 Task: Create a task  Update the app to support the latest operating systems , assign it to team member softage.7@softage.net in the project Trex and update the status of the task to  At Risk , set the priority of the task to Medium.
Action: Mouse moved to (20, 56)
Screenshot: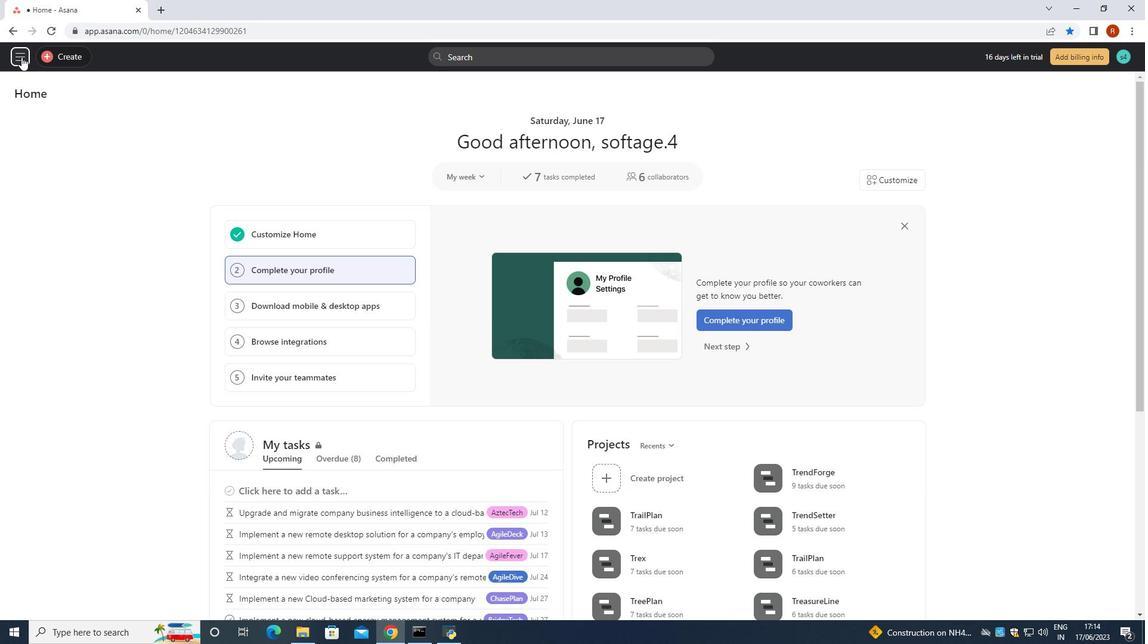 
Action: Mouse pressed left at (20, 56)
Screenshot: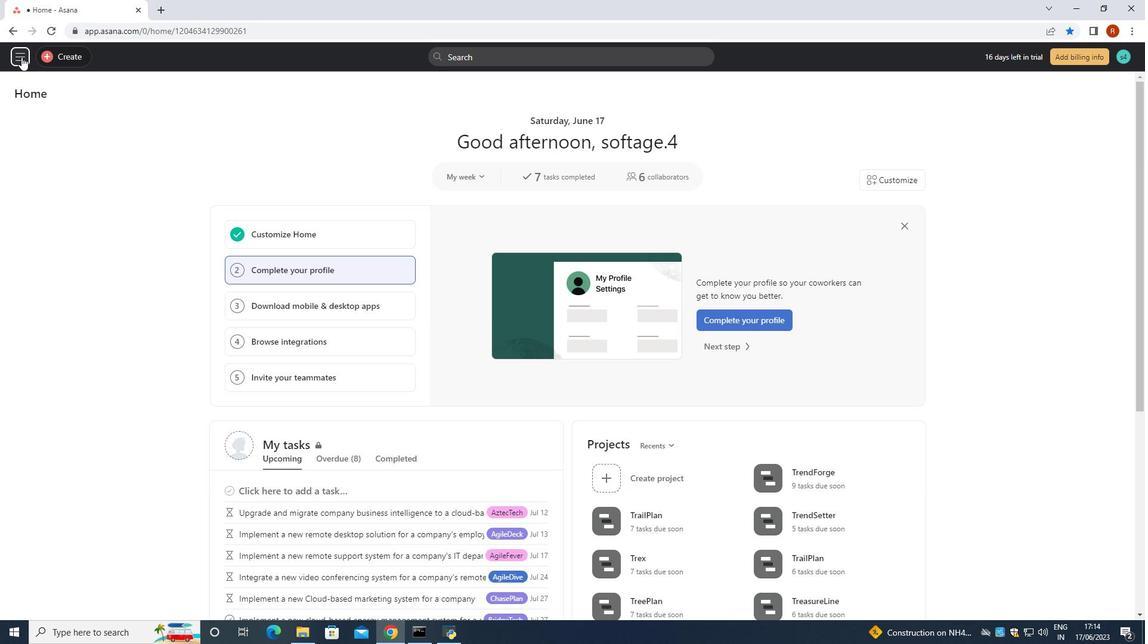 
Action: Mouse moved to (51, 347)
Screenshot: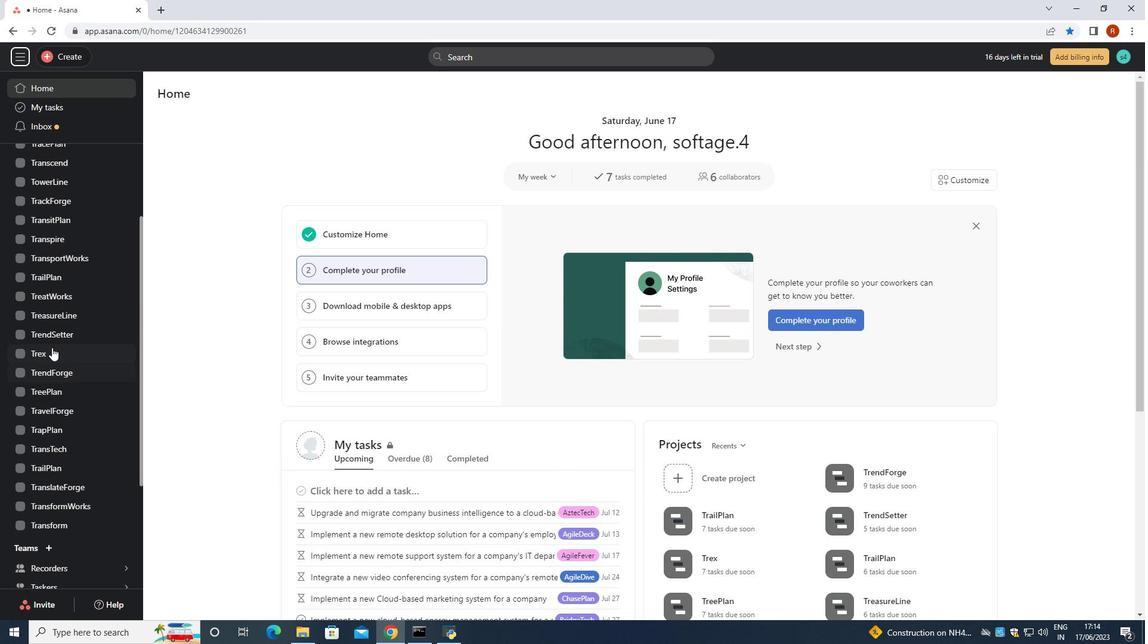 
Action: Mouse pressed left at (51, 347)
Screenshot: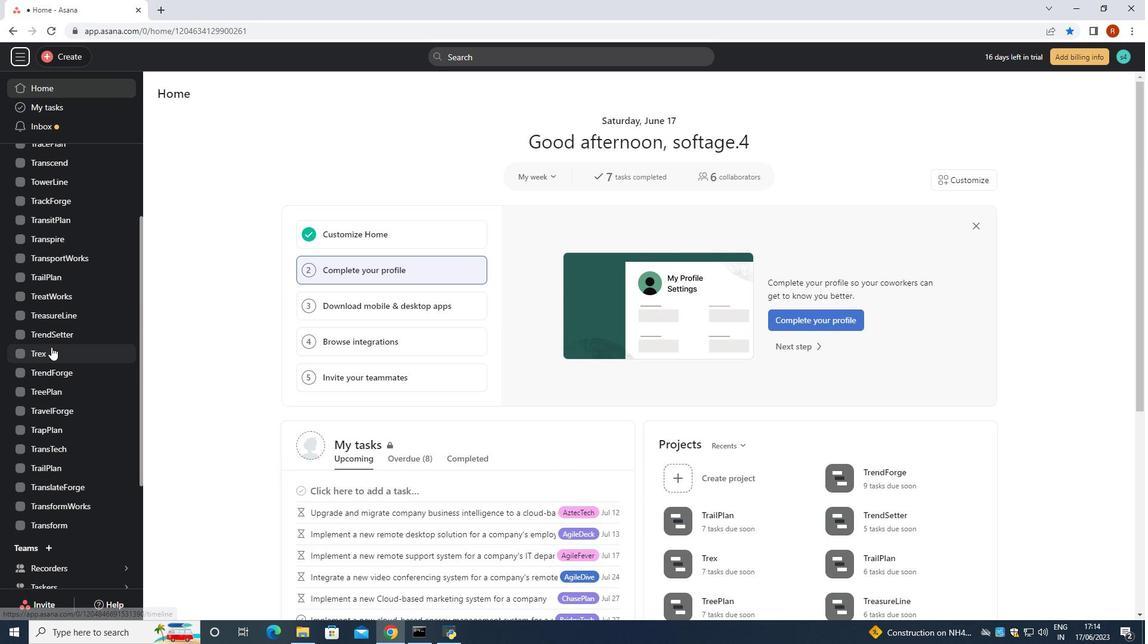 
Action: Mouse moved to (187, 152)
Screenshot: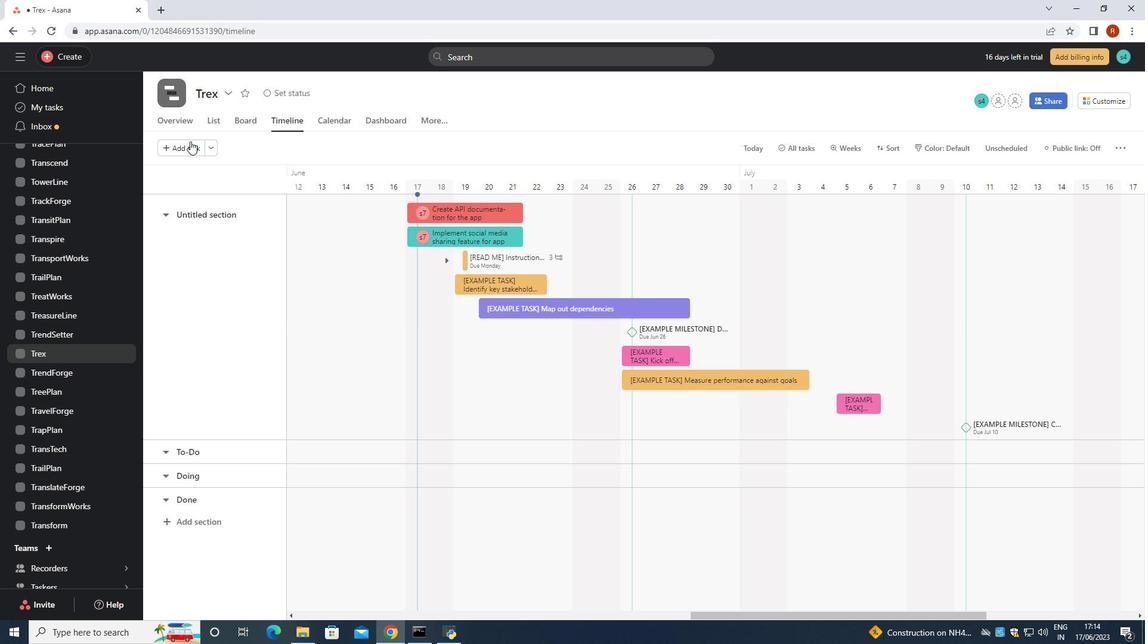 
Action: Mouse pressed left at (187, 152)
Screenshot: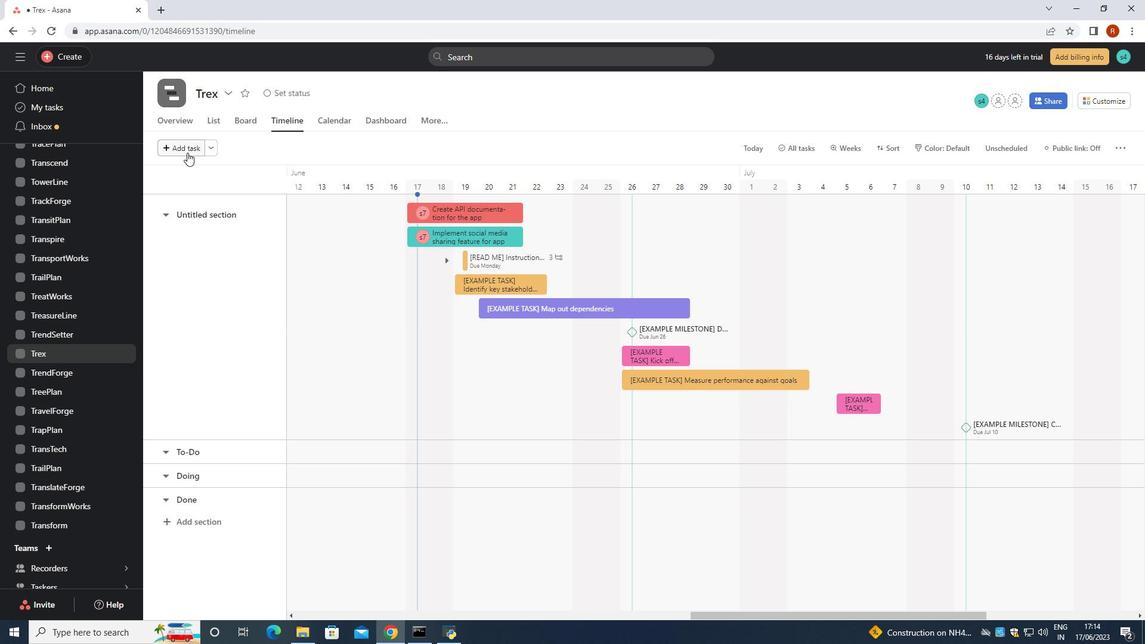 
Action: Key pressed <Key.shift><Key.shift><Key.shift><Key.shift><Key.shift><Key.shift><Key.shift><Key.shift><Key.shift><Key.shift><Key.shift><Key.shift><Key.shift><Key.shift><Key.shift><Key.shift><Key.shift><Key.shift>Update<Key.space>thr<Key.backspace>e<Key.space>app<Key.space>to<Key.space>support<Key.space>the<Key.space>latest<Key.space>operating<Key.space>systems<Key.enter>
Screenshot: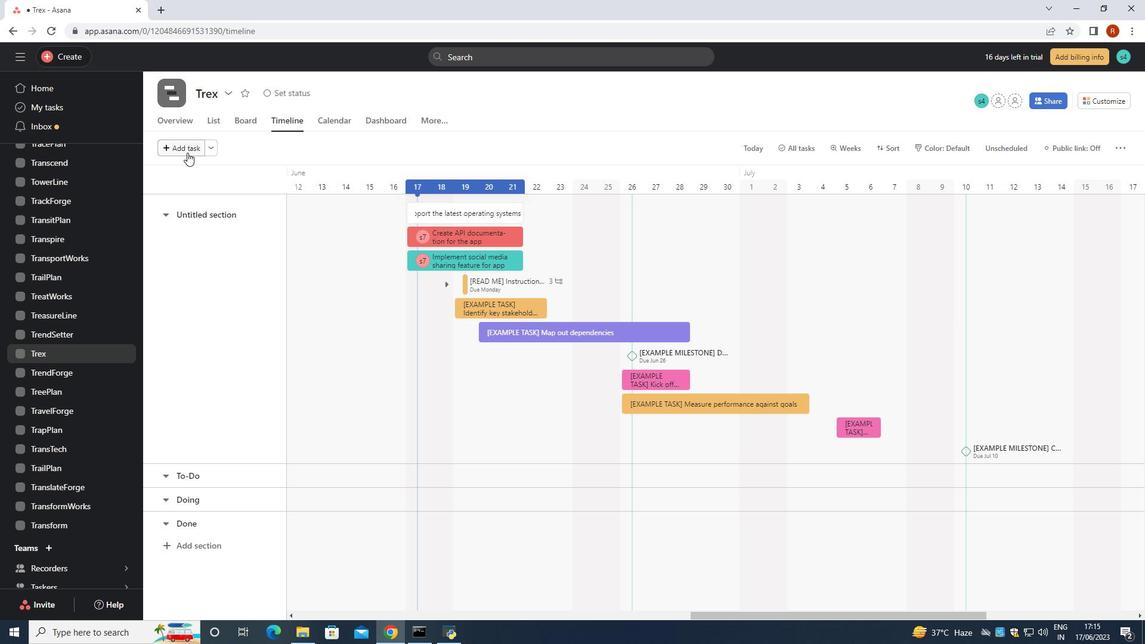 
Action: Mouse moved to (496, 209)
Screenshot: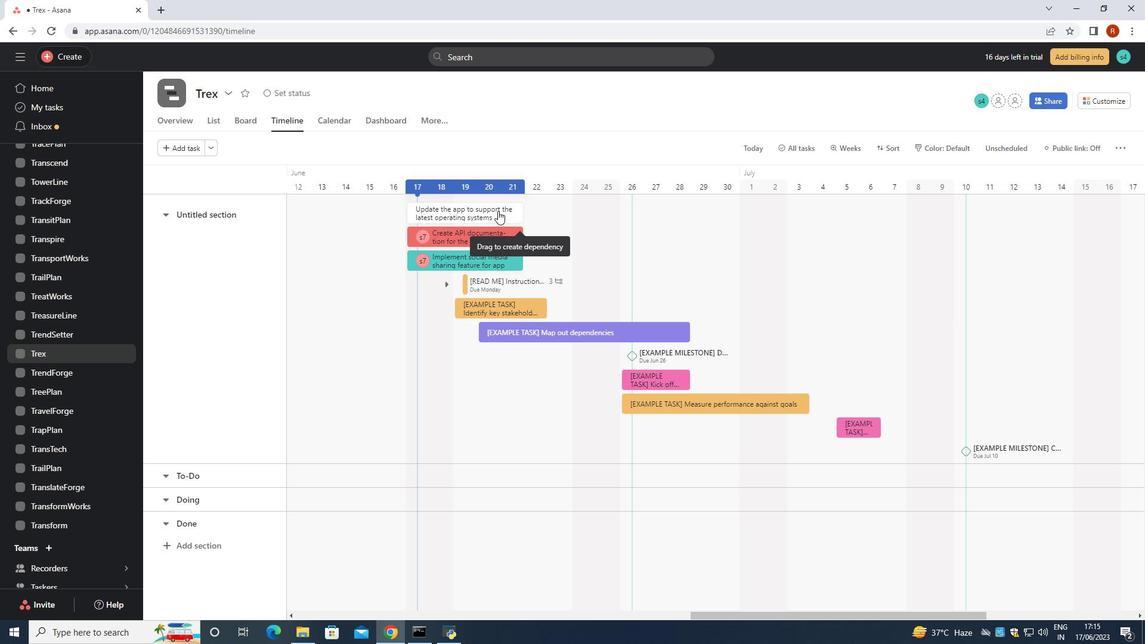 
Action: Mouse pressed left at (496, 209)
Screenshot: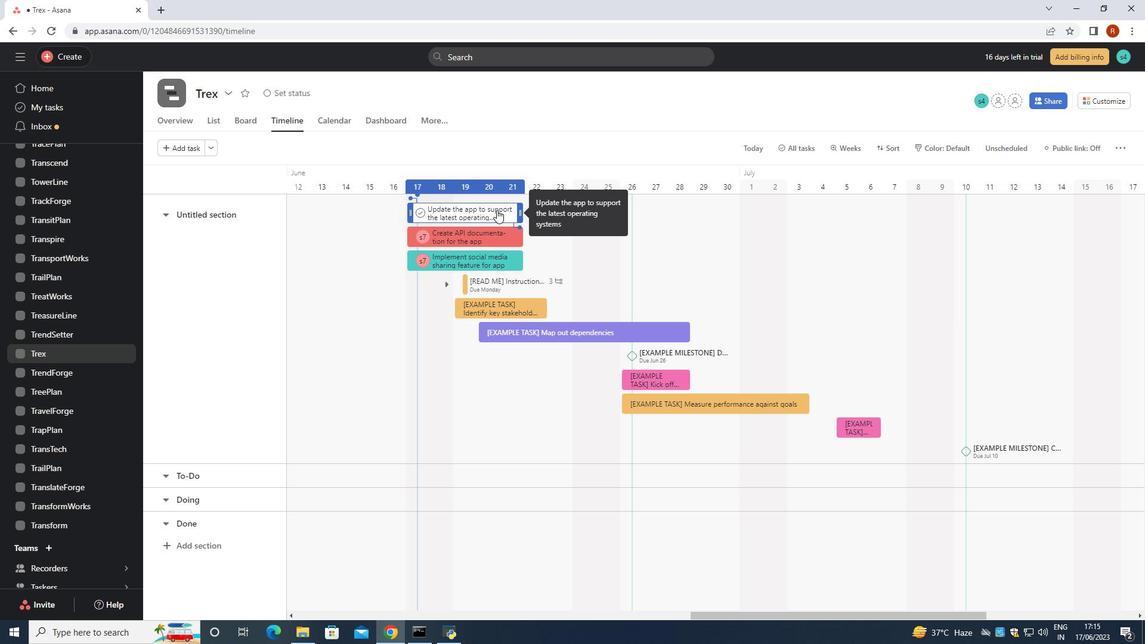 
Action: Mouse moved to (831, 219)
Screenshot: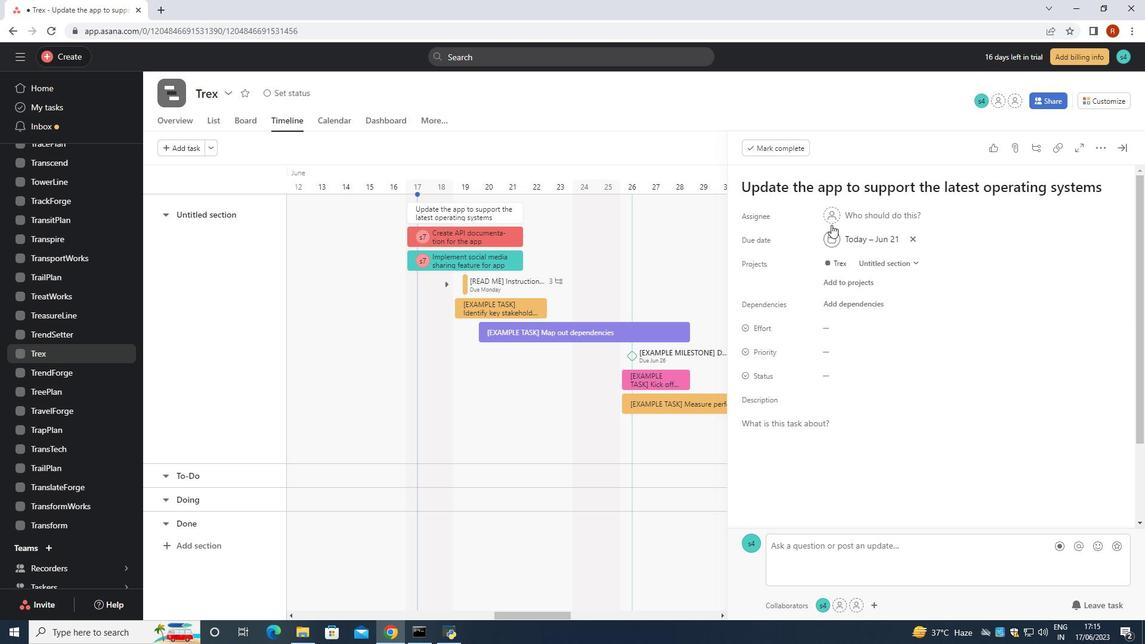 
Action: Mouse pressed left at (831, 219)
Screenshot: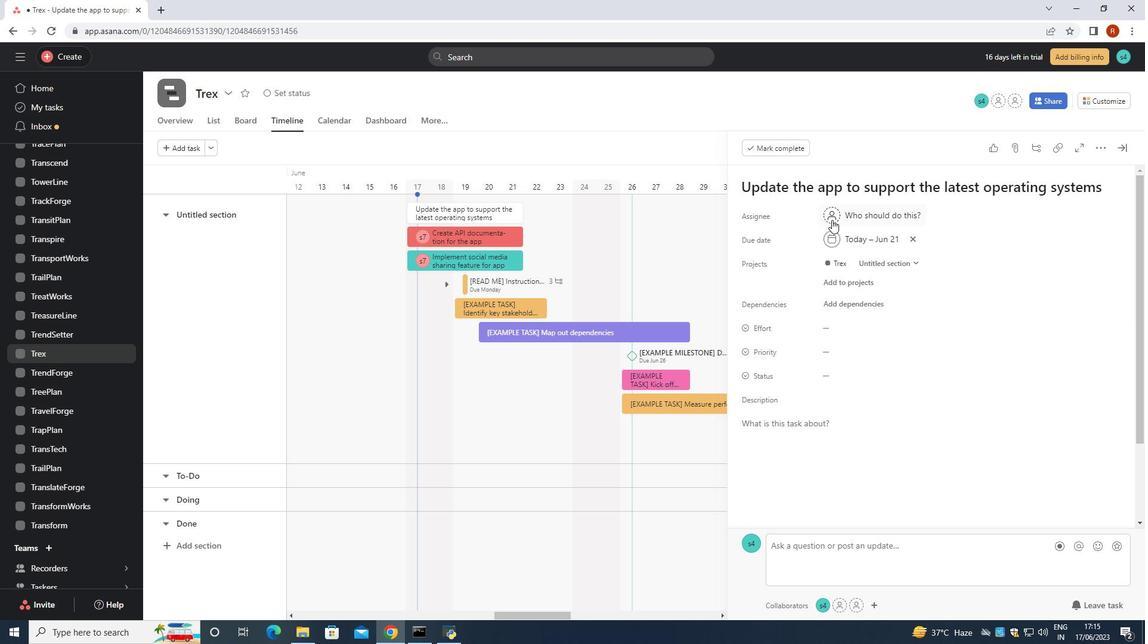 
Action: Key pressed softage.7<Key.shift>@softage.net
Screenshot: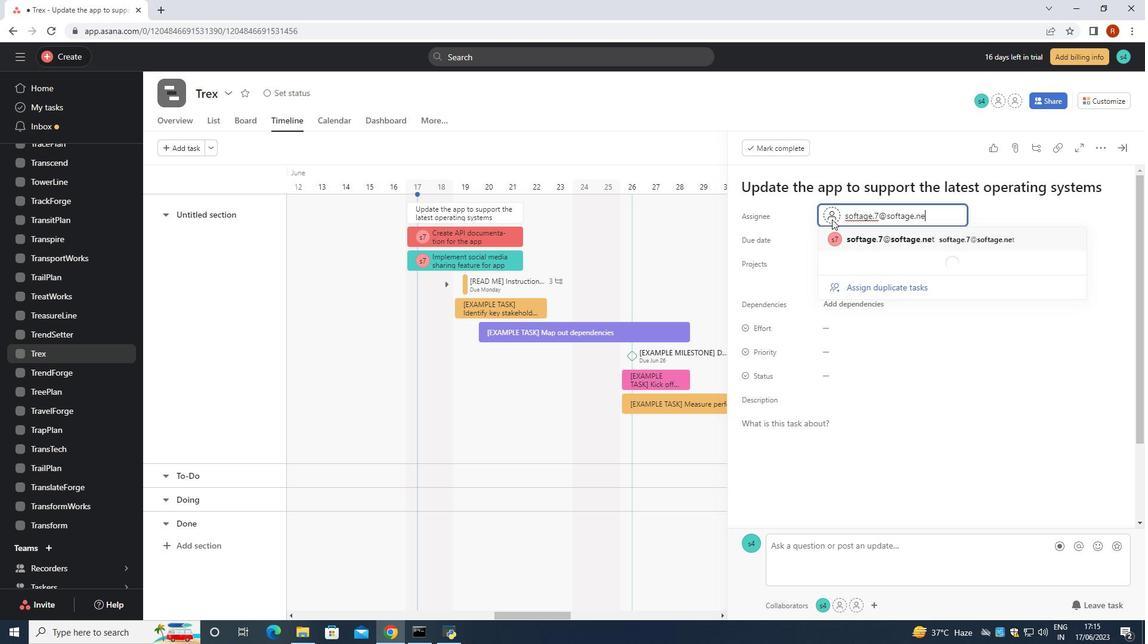 
Action: Mouse moved to (992, 241)
Screenshot: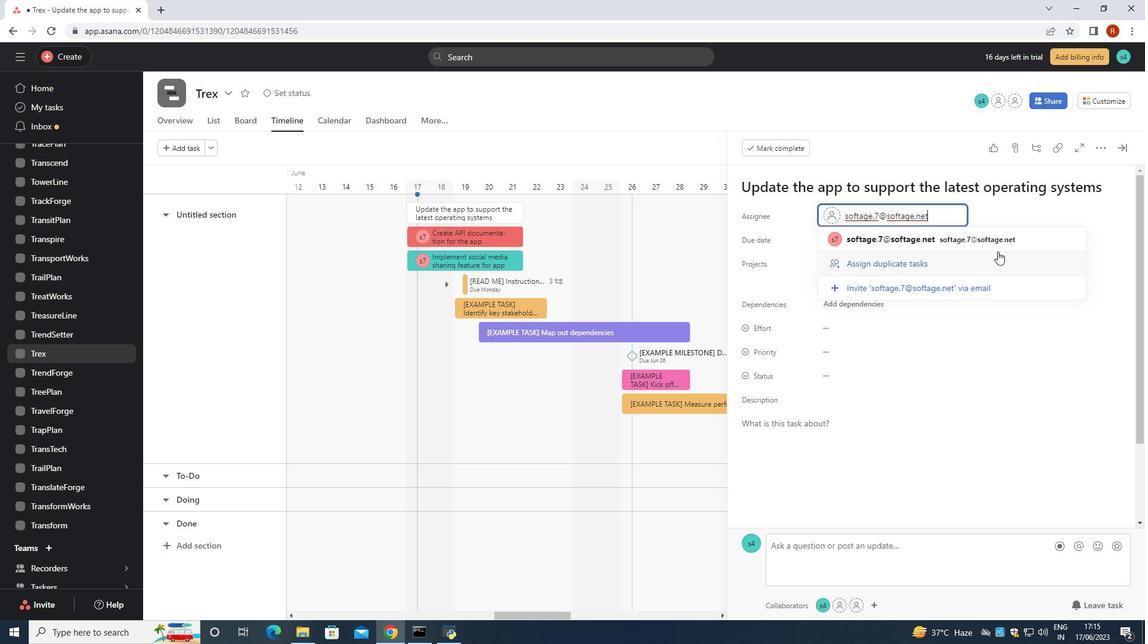 
Action: Mouse pressed left at (992, 241)
Screenshot: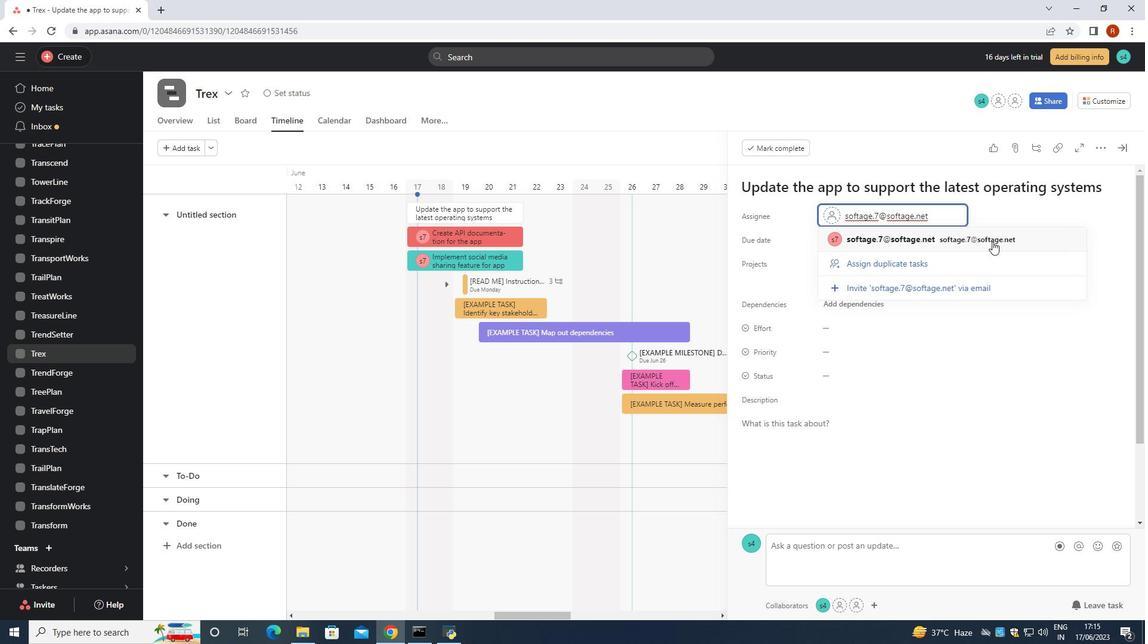 
Action: Mouse moved to (834, 379)
Screenshot: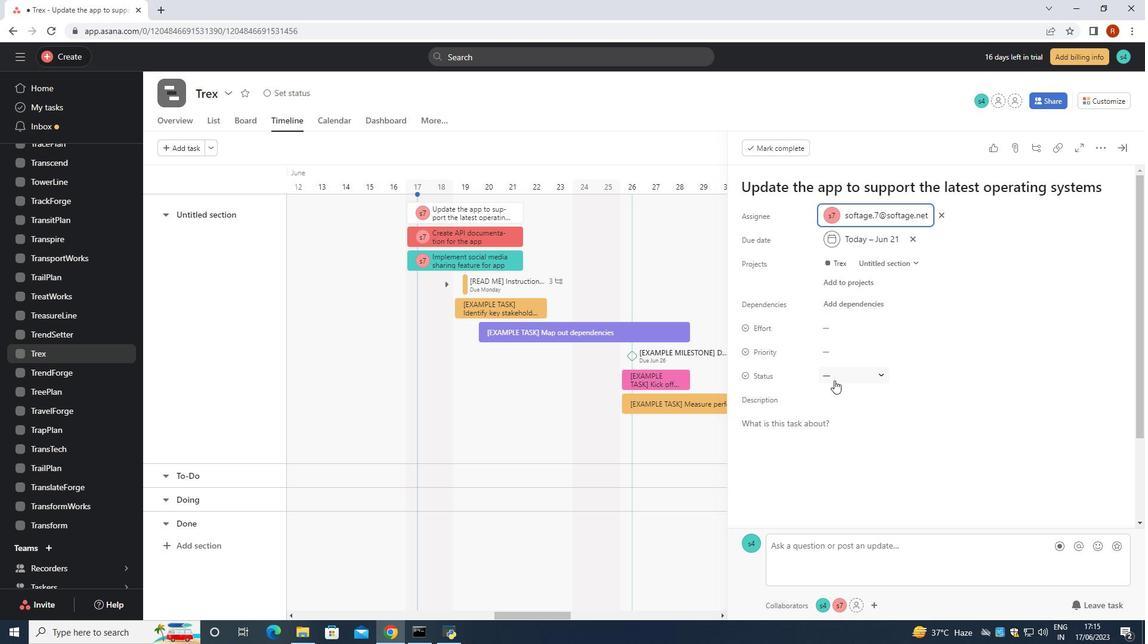 
Action: Mouse pressed left at (834, 379)
Screenshot: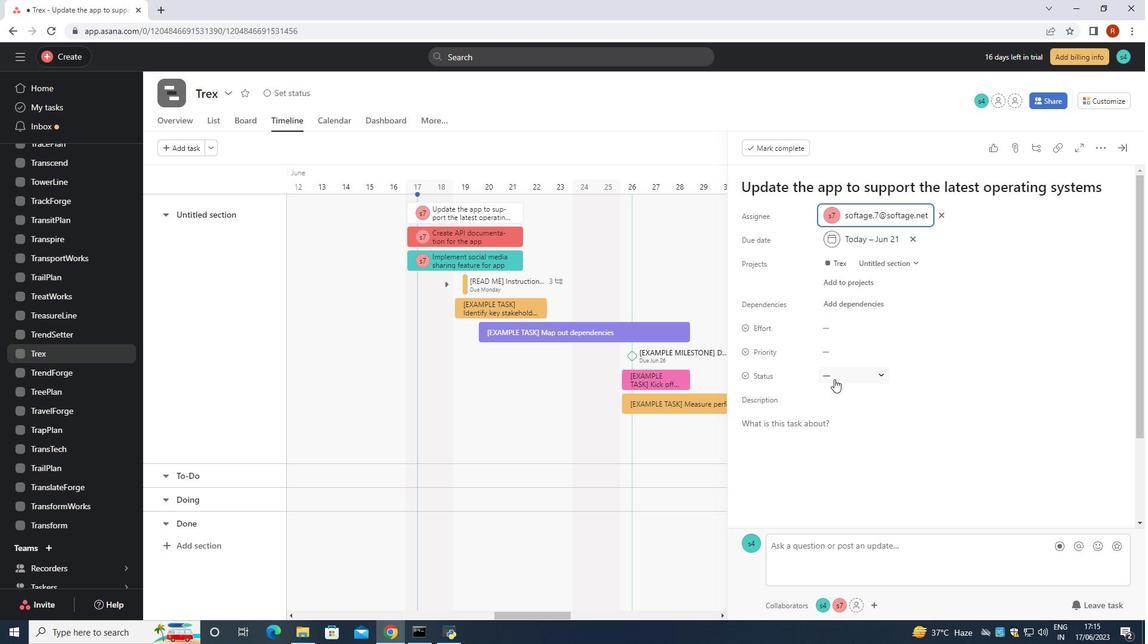 
Action: Mouse moved to (851, 433)
Screenshot: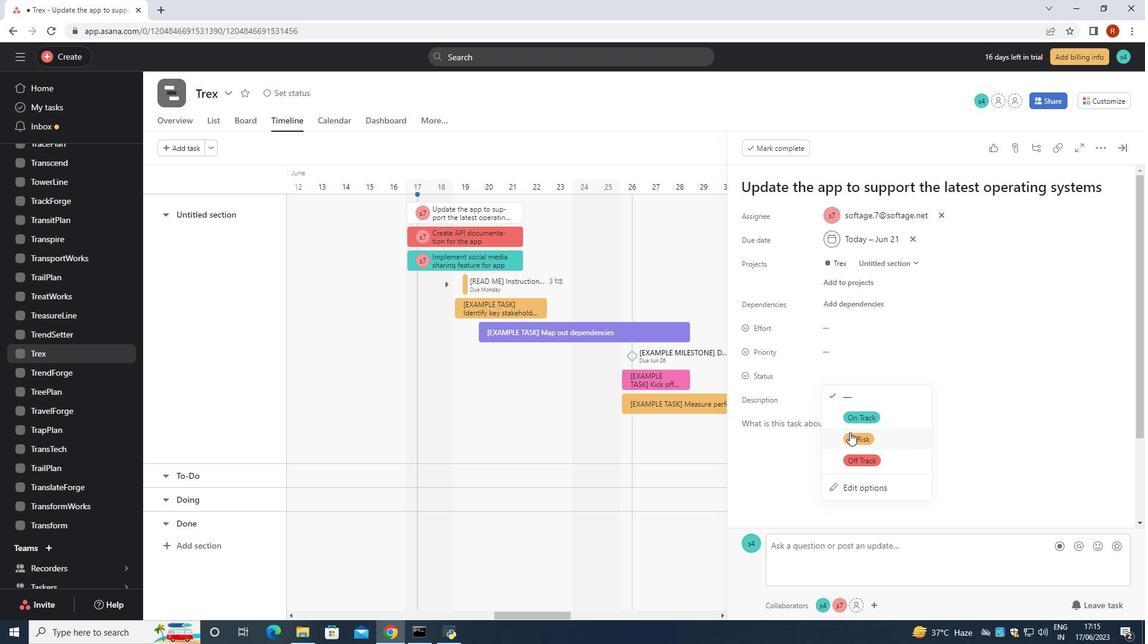 
Action: Mouse pressed left at (851, 433)
Screenshot: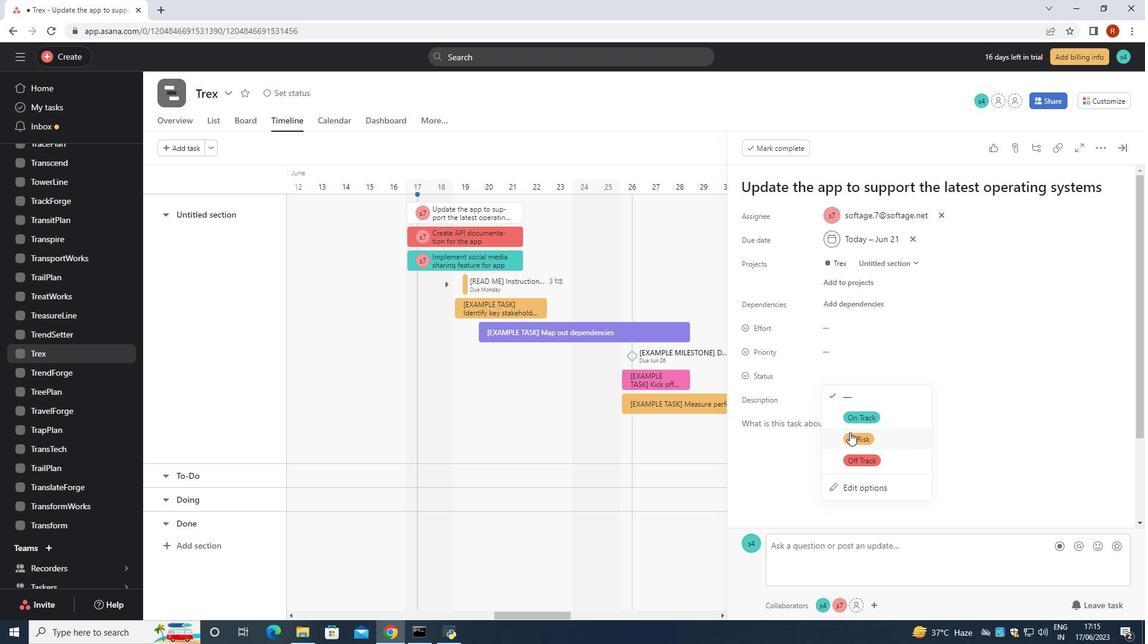 
Action: Mouse moved to (843, 355)
Screenshot: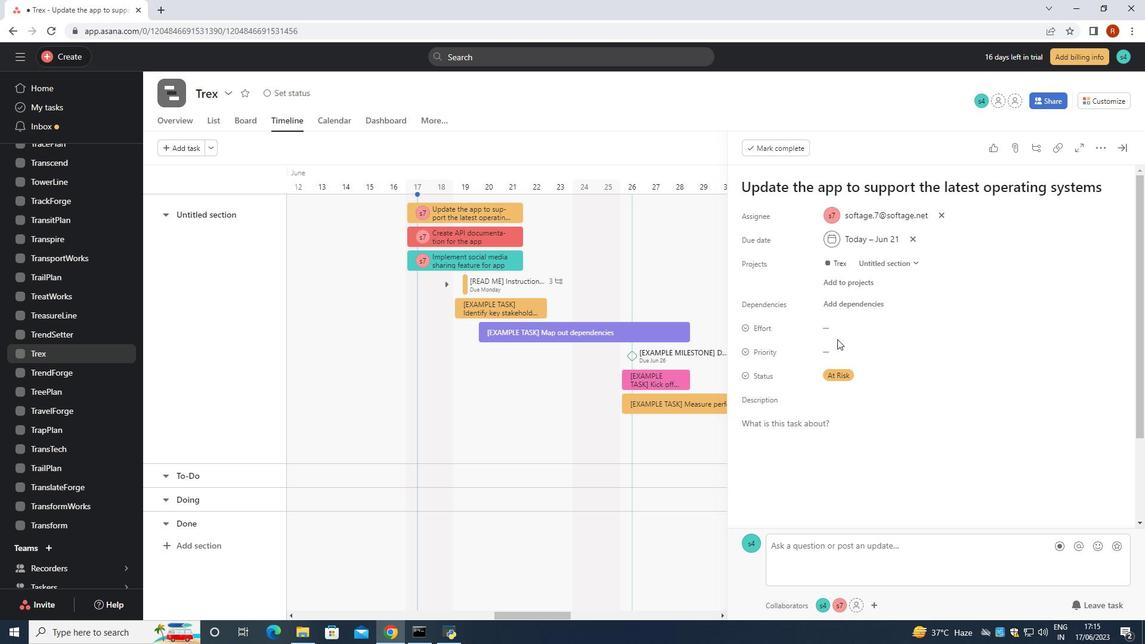 
Action: Mouse pressed left at (843, 355)
Screenshot: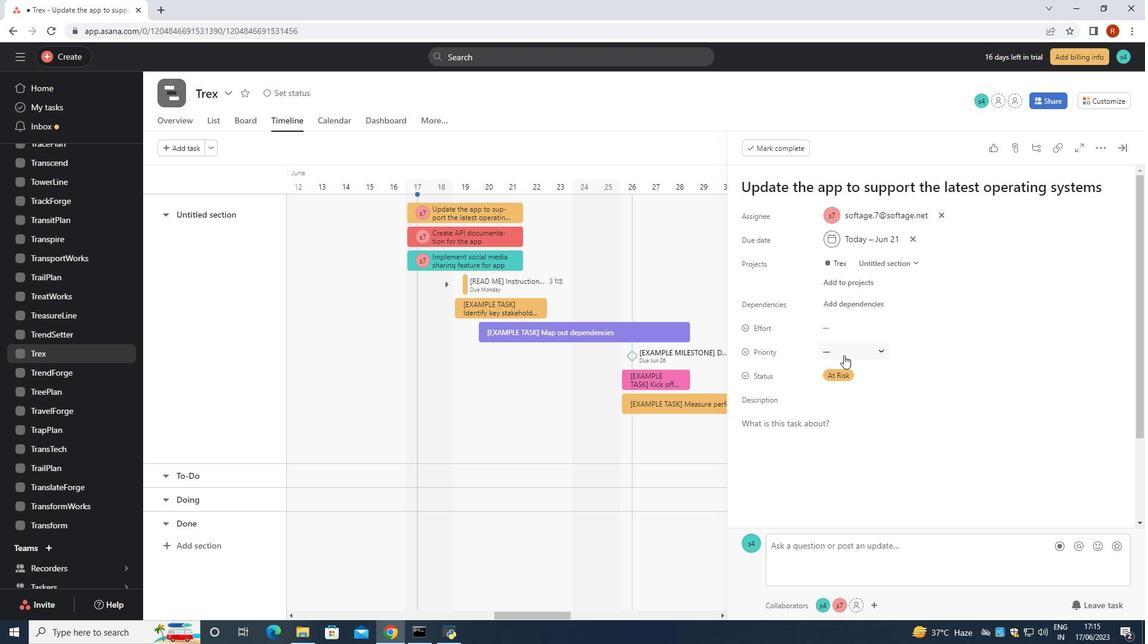 
Action: Mouse moved to (873, 414)
Screenshot: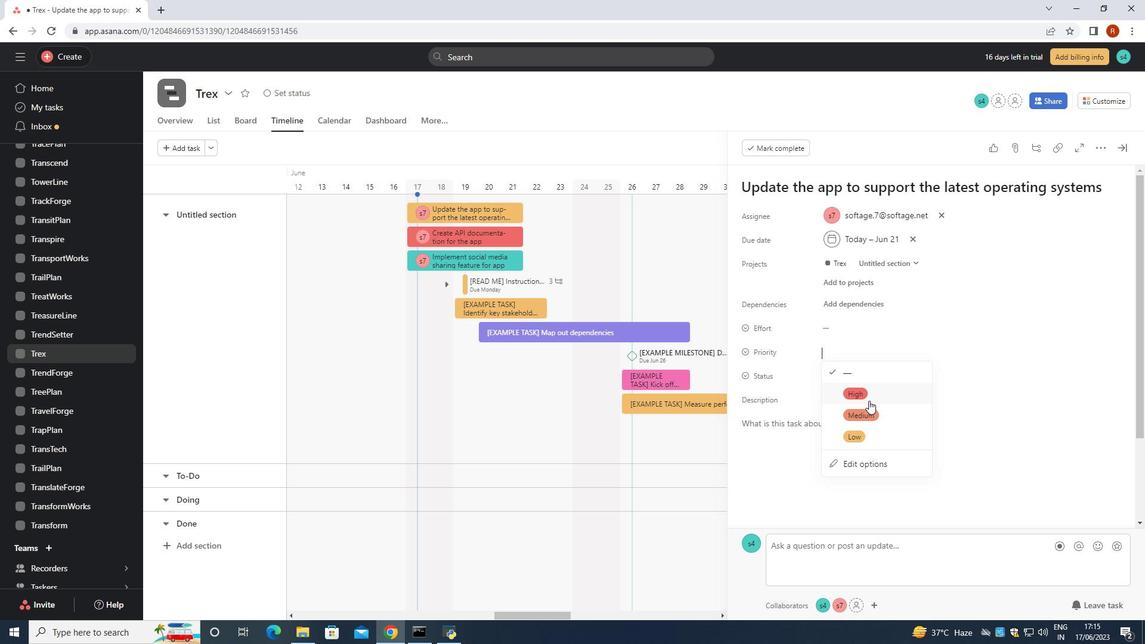 
Action: Mouse pressed left at (873, 414)
Screenshot: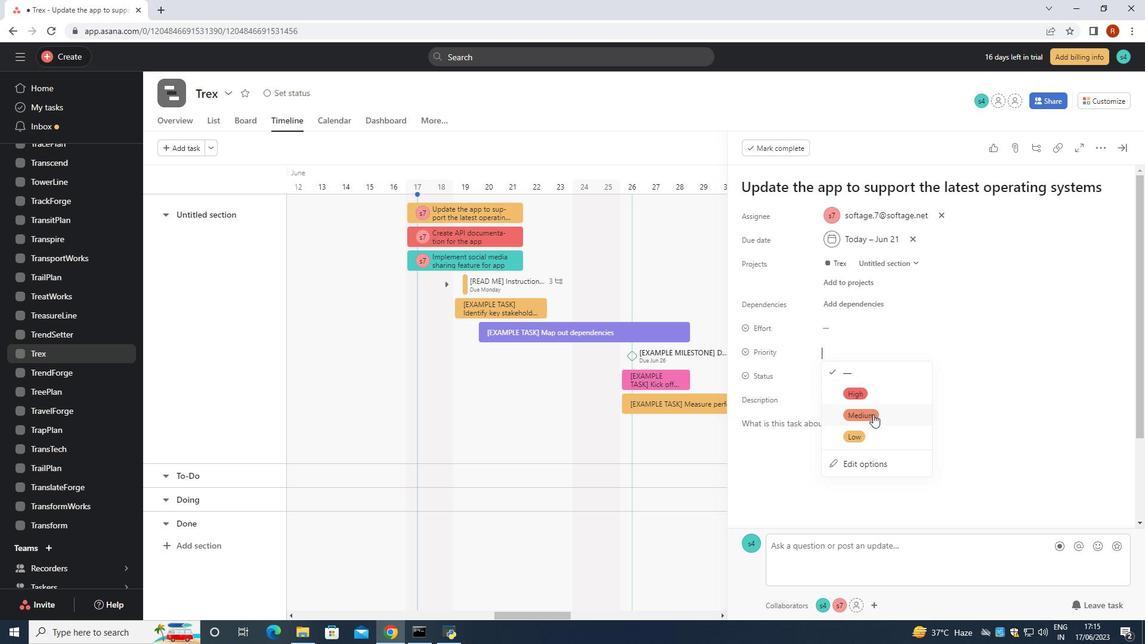 
Action: Mouse moved to (873, 413)
Screenshot: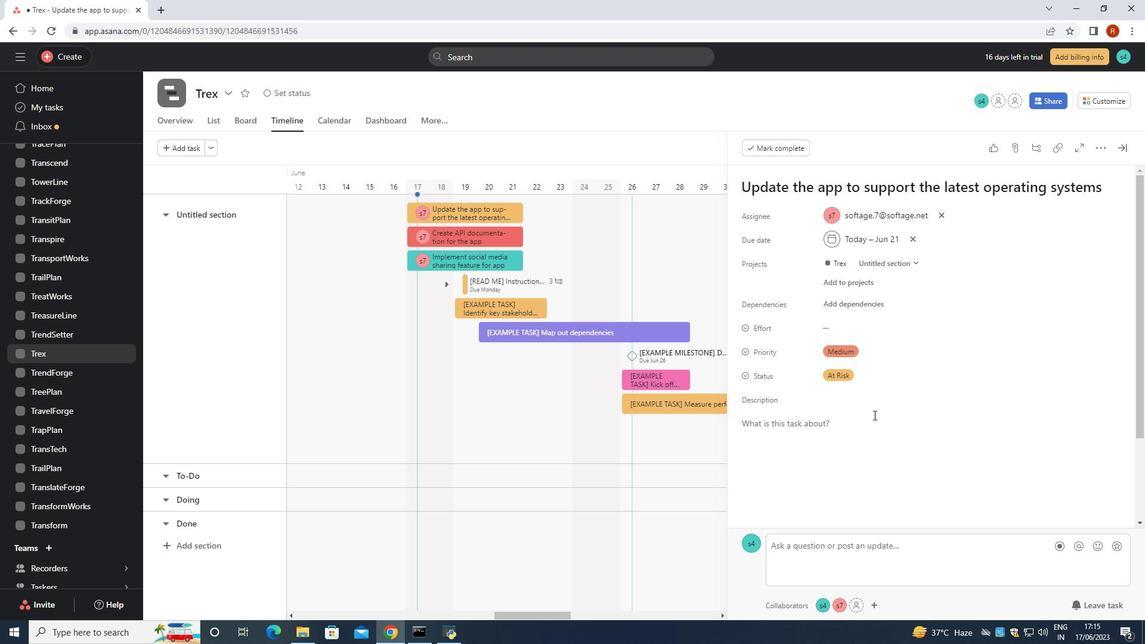 
